 Task: Set and save  "Direct MV prediction mode" for "H.264/MPEG-4 Part 10/AVC encoder (x264 10-bit)" to none.
Action: Mouse moved to (103, 12)
Screenshot: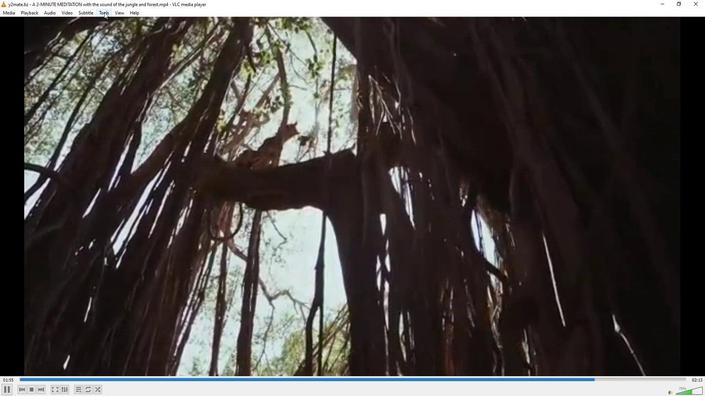 
Action: Mouse pressed left at (103, 12)
Screenshot: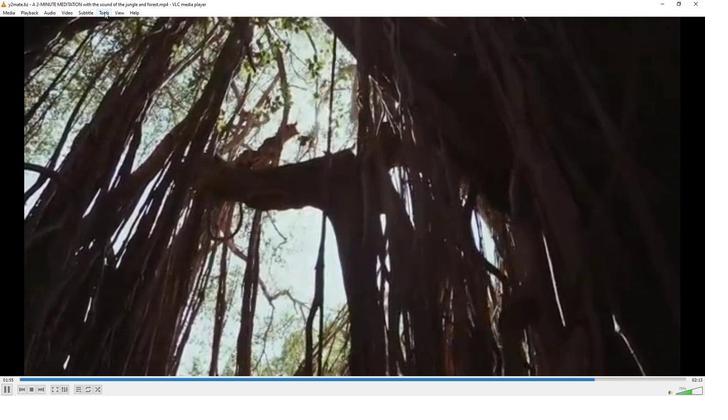 
Action: Mouse moved to (121, 100)
Screenshot: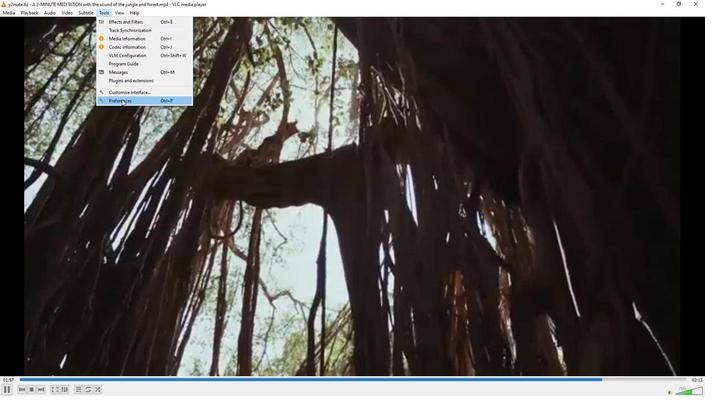 
Action: Mouse pressed left at (121, 100)
Screenshot: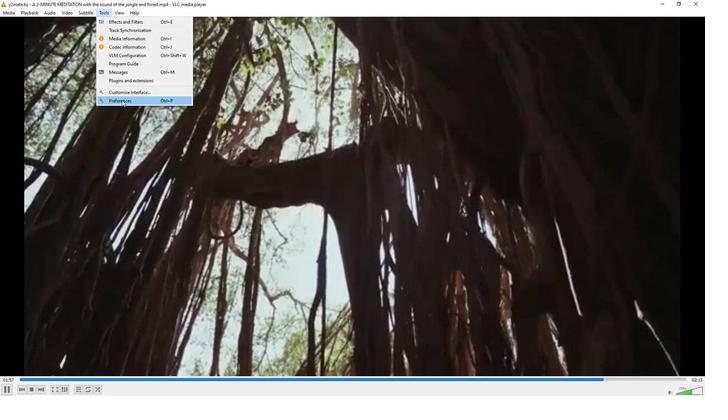 
Action: Mouse moved to (232, 324)
Screenshot: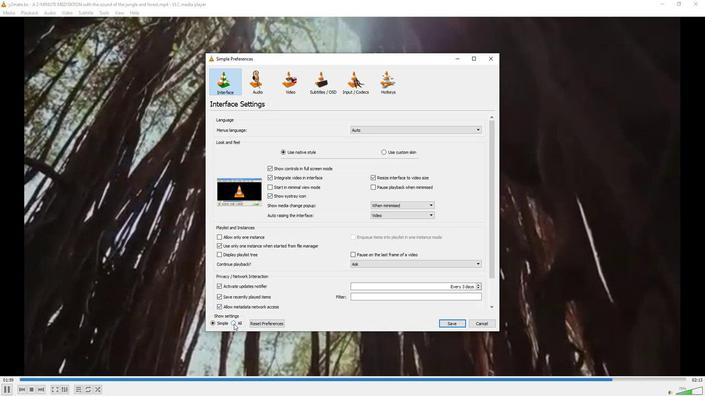 
Action: Mouse pressed left at (232, 324)
Screenshot: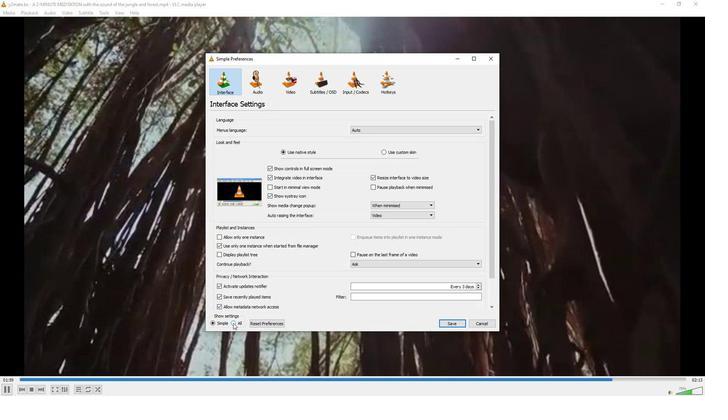 
Action: Mouse moved to (223, 250)
Screenshot: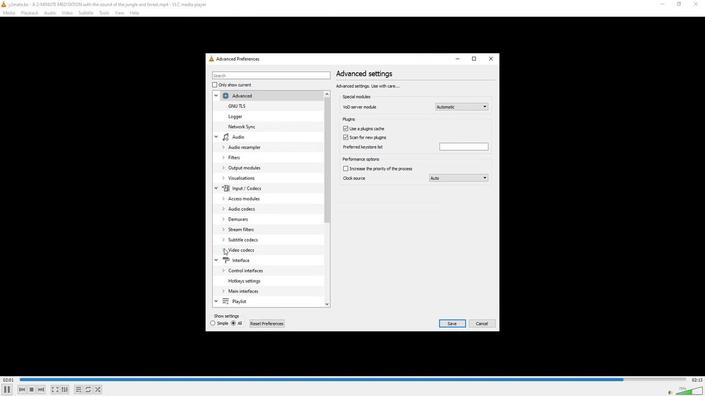 
Action: Mouse pressed left at (223, 250)
Screenshot: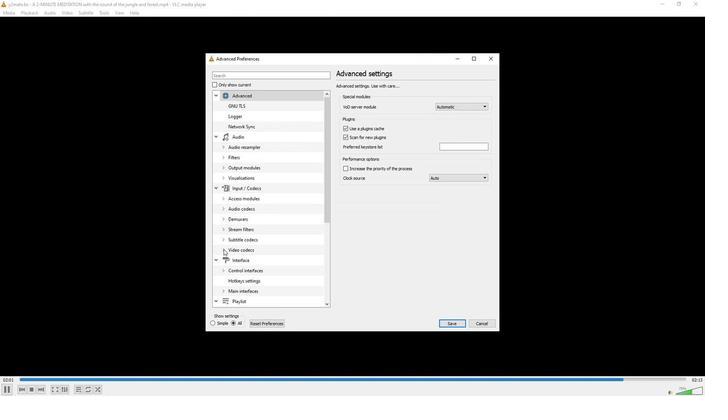 
Action: Mouse moved to (222, 276)
Screenshot: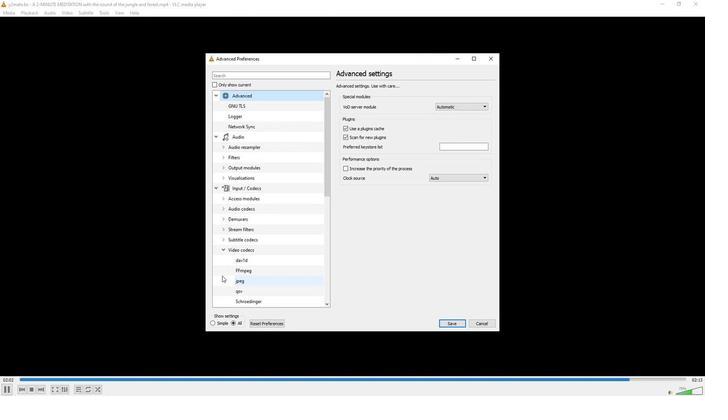 
Action: Mouse scrolled (222, 275) with delta (0, 0)
Screenshot: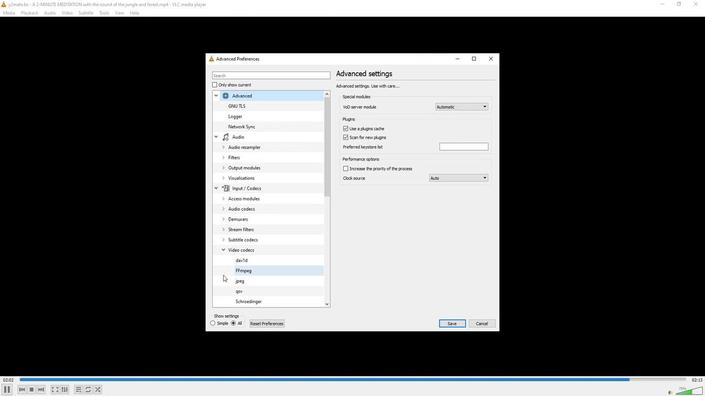 
Action: Mouse scrolled (222, 275) with delta (0, 0)
Screenshot: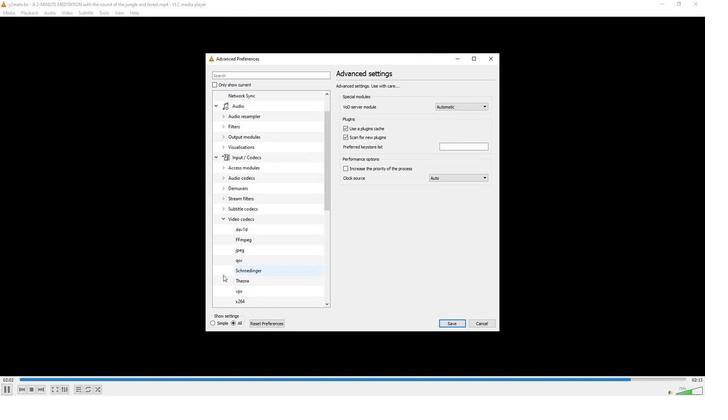 
Action: Mouse moved to (233, 281)
Screenshot: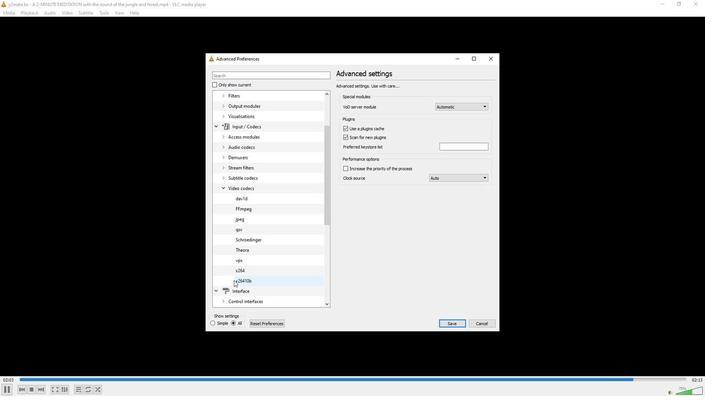 
Action: Mouse pressed left at (233, 281)
Screenshot: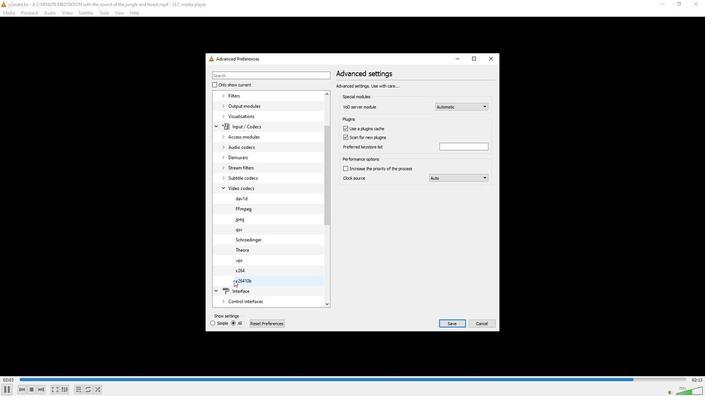 
Action: Mouse moved to (379, 264)
Screenshot: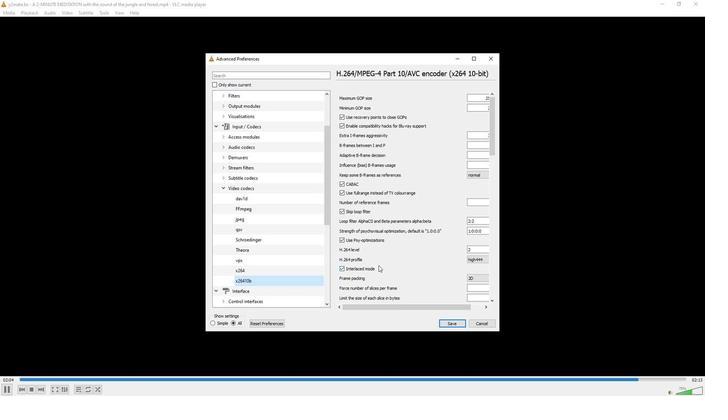 
Action: Mouse scrolled (379, 264) with delta (0, 0)
Screenshot: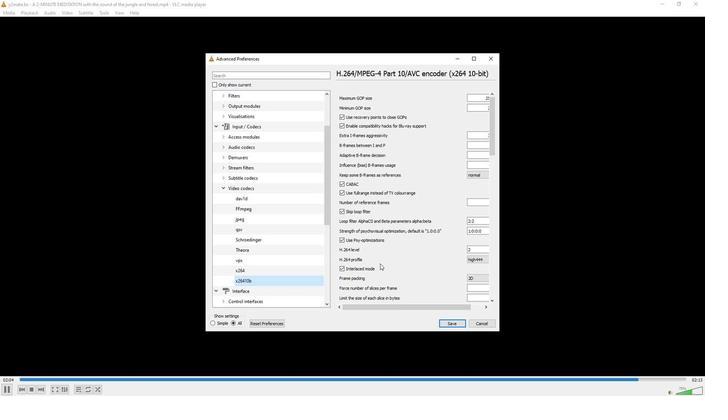 
Action: Mouse scrolled (379, 264) with delta (0, 0)
Screenshot: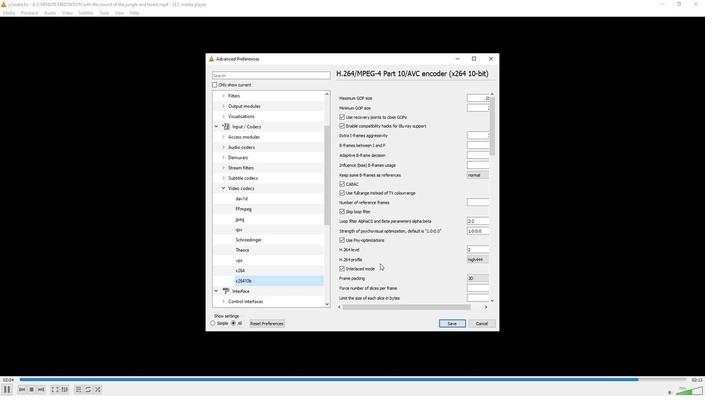 
Action: Mouse scrolled (379, 264) with delta (0, 0)
Screenshot: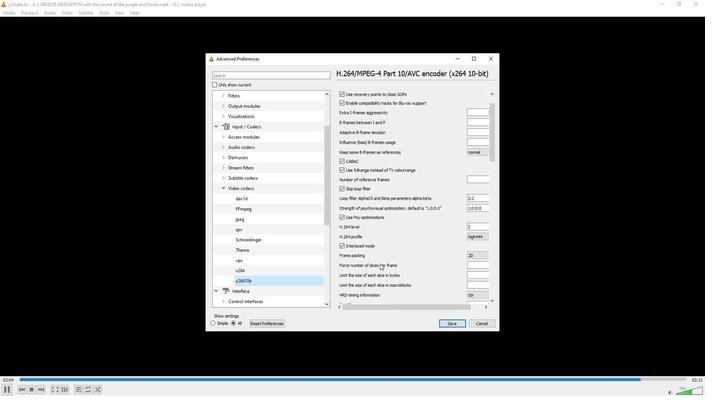 
Action: Mouse moved to (379, 260)
Screenshot: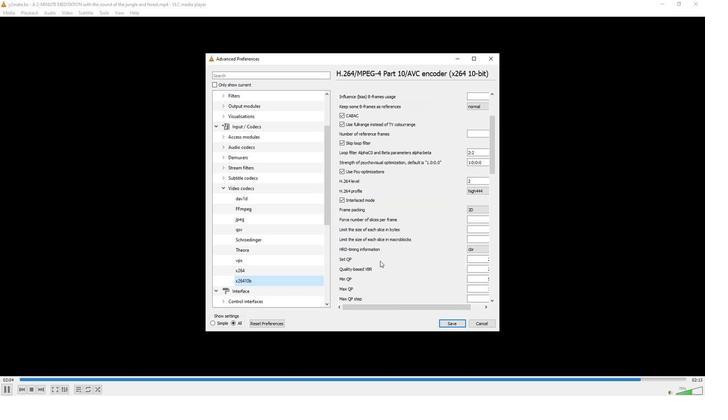 
Action: Mouse scrolled (379, 260) with delta (0, 0)
Screenshot: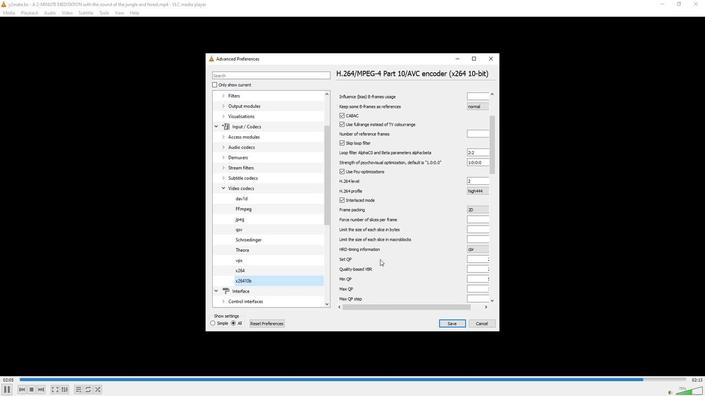 
Action: Mouse scrolled (379, 260) with delta (0, 0)
Screenshot: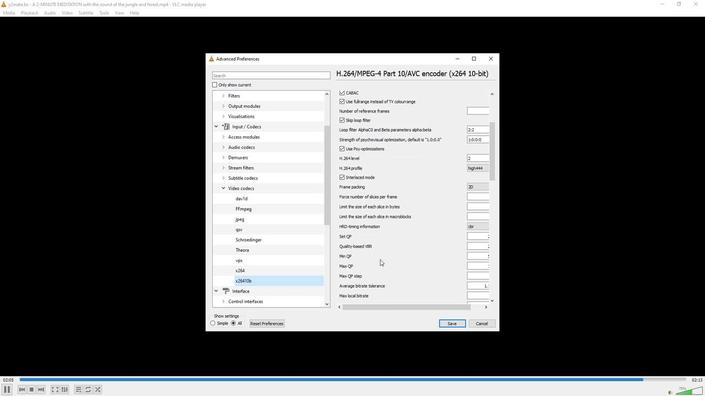 
Action: Mouse scrolled (379, 260) with delta (0, 0)
Screenshot: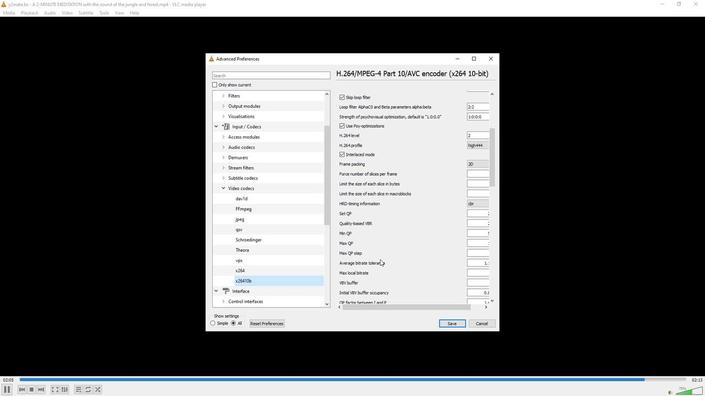 
Action: Mouse scrolled (379, 260) with delta (0, 0)
Screenshot: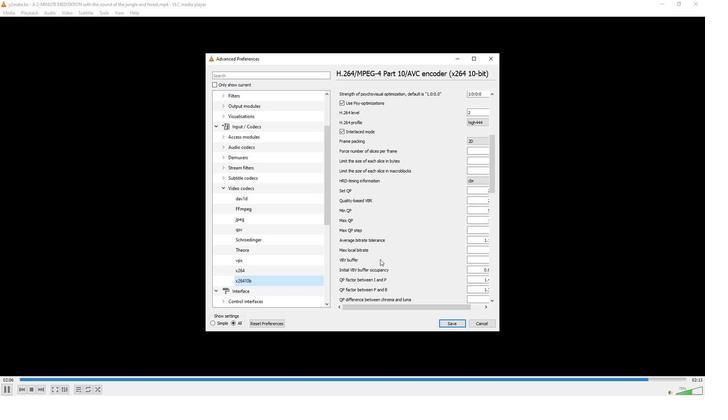 
Action: Mouse moved to (379, 260)
Screenshot: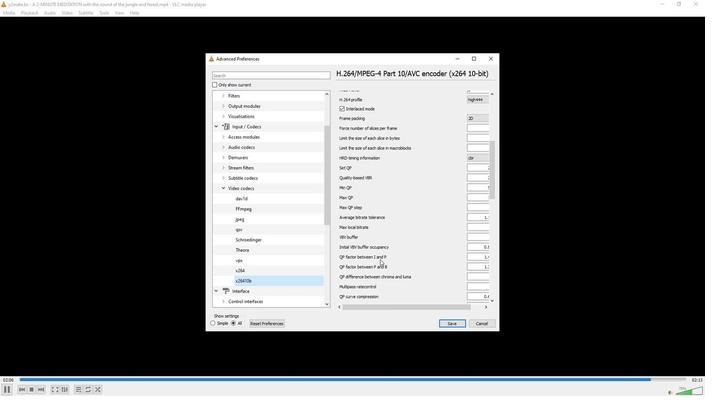 
Action: Mouse scrolled (379, 259) with delta (0, 0)
Screenshot: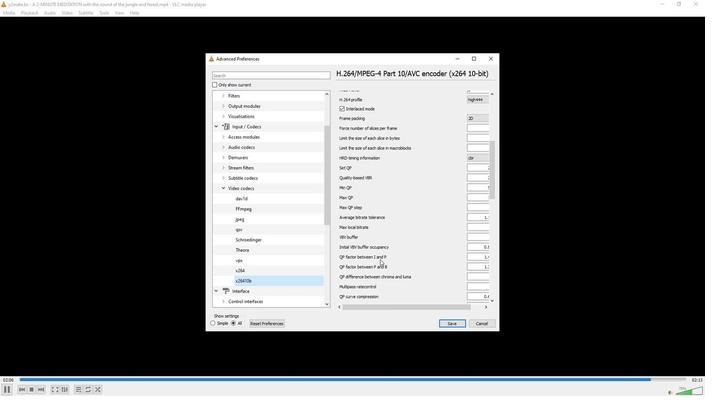 
Action: Mouse moved to (379, 260)
Screenshot: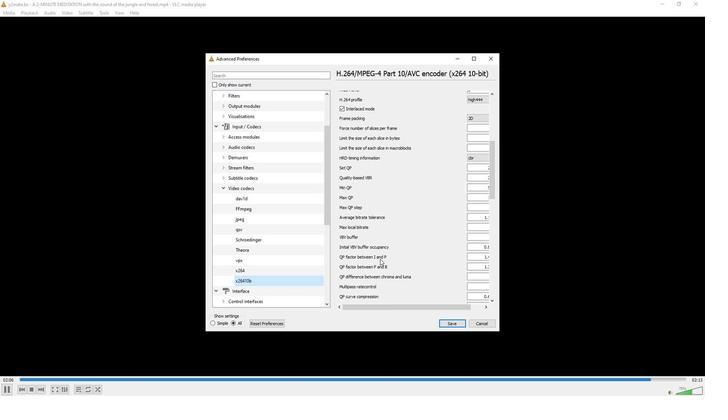 
Action: Mouse scrolled (379, 259) with delta (0, 0)
Screenshot: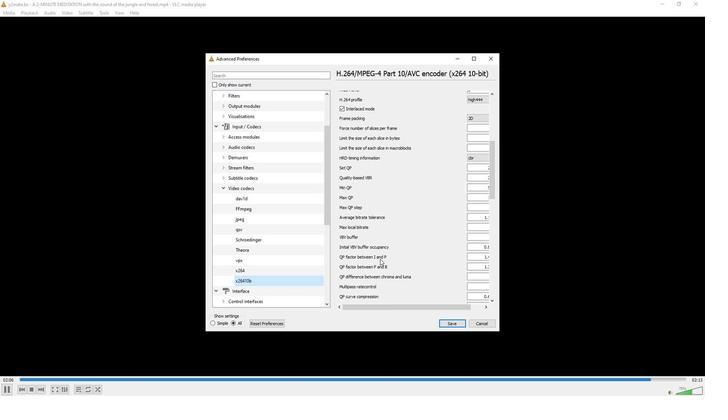 
Action: Mouse scrolled (379, 259) with delta (0, 0)
Screenshot: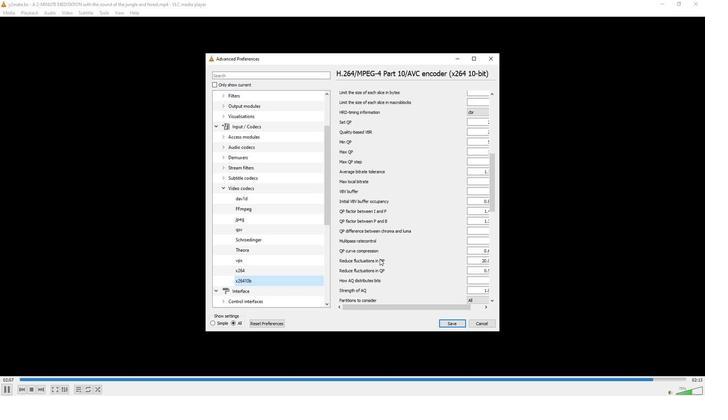 
Action: Mouse moved to (481, 287)
Screenshot: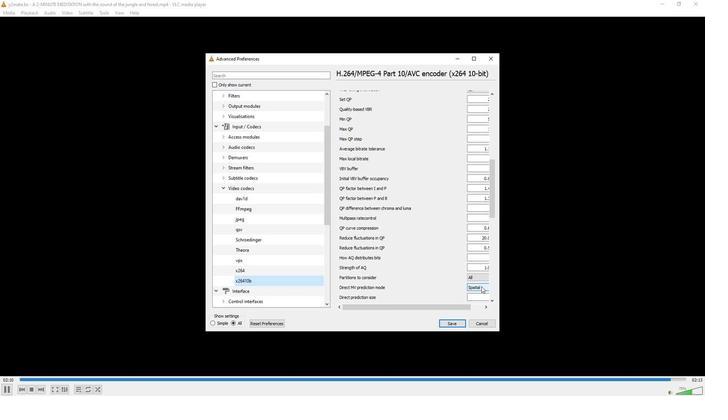 
Action: Mouse pressed left at (481, 287)
Screenshot: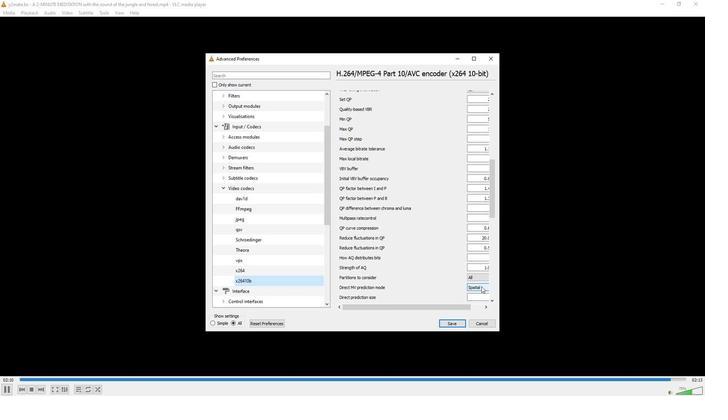 
Action: Mouse moved to (477, 294)
Screenshot: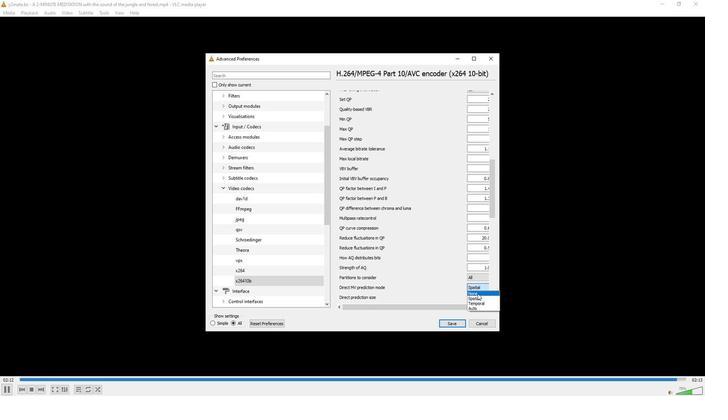 
Action: Mouse pressed left at (477, 294)
Screenshot: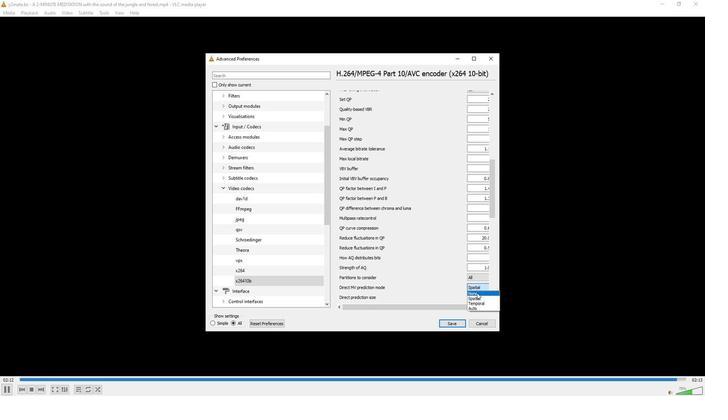 
Action: Mouse moved to (450, 323)
Screenshot: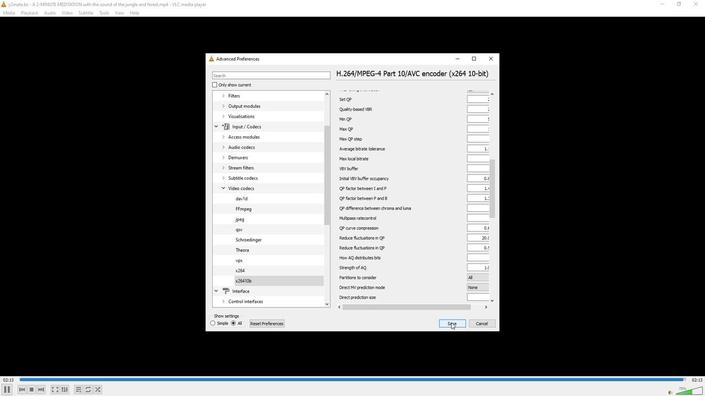 
Action: Mouse pressed left at (450, 323)
Screenshot: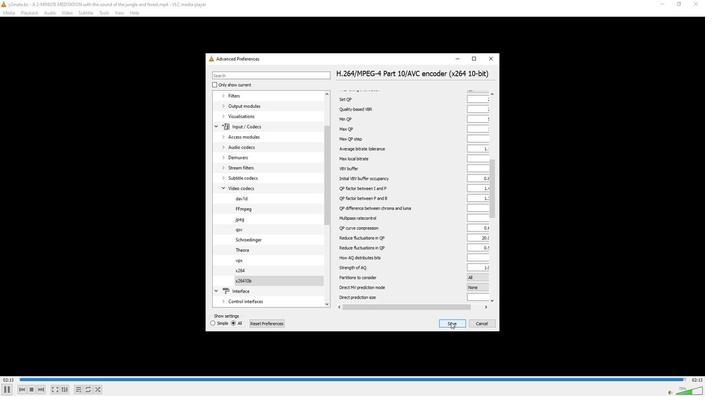 
Action: Mouse moved to (450, 323)
Screenshot: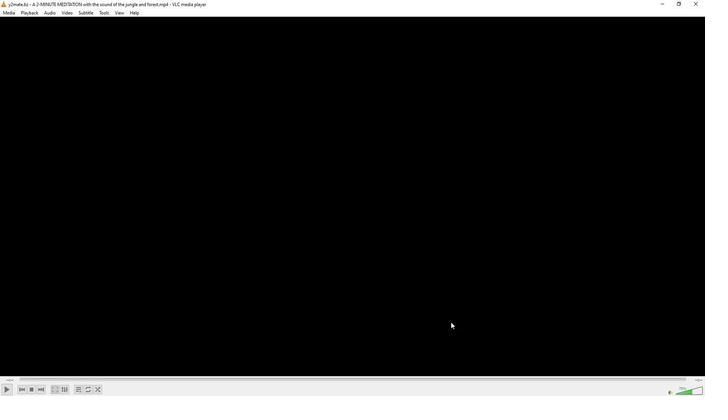 
